 Task: Create New Customer with Customer Name: F&F Japanese Grill, Billing Address Line1: 1393 Camden Street, Billing Address Line2:  Reno, Billing Address Line3:  Nevada 89501
Action: Mouse moved to (154, 36)
Screenshot: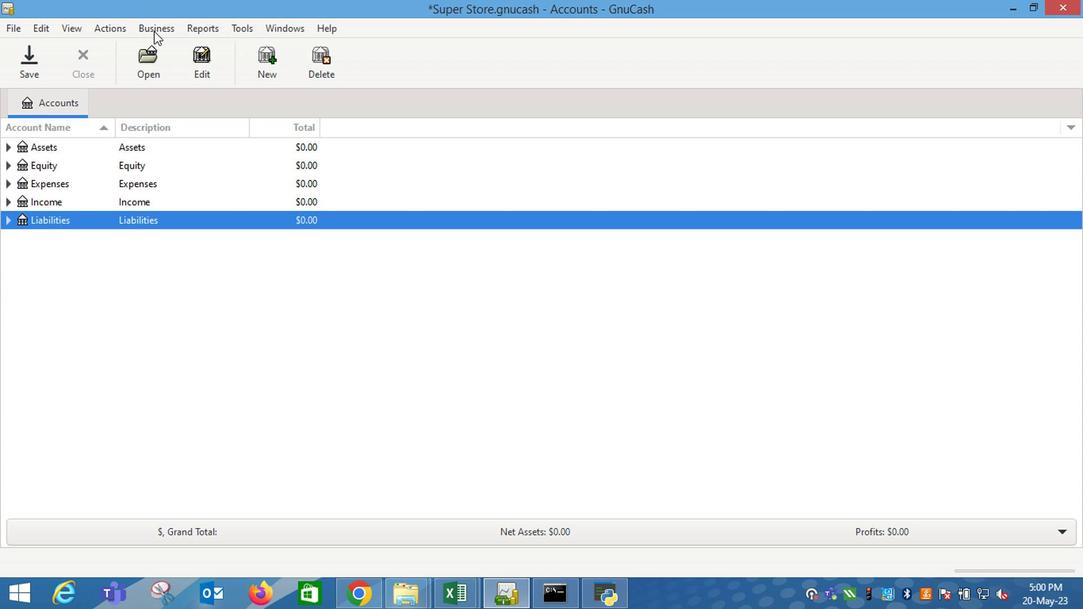 
Action: Mouse pressed left at (154, 36)
Screenshot: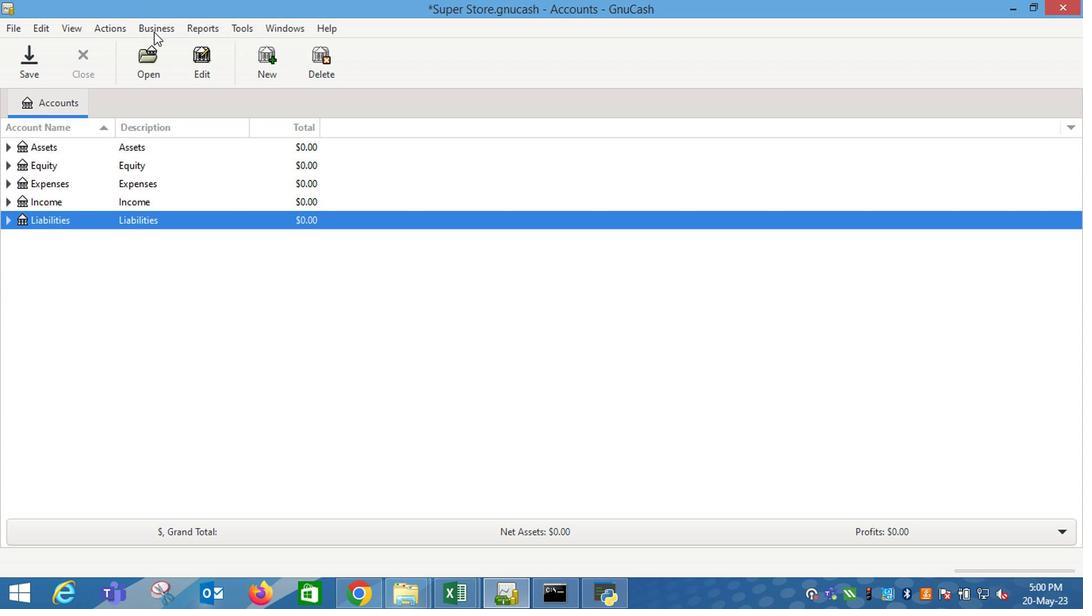 
Action: Mouse moved to (335, 76)
Screenshot: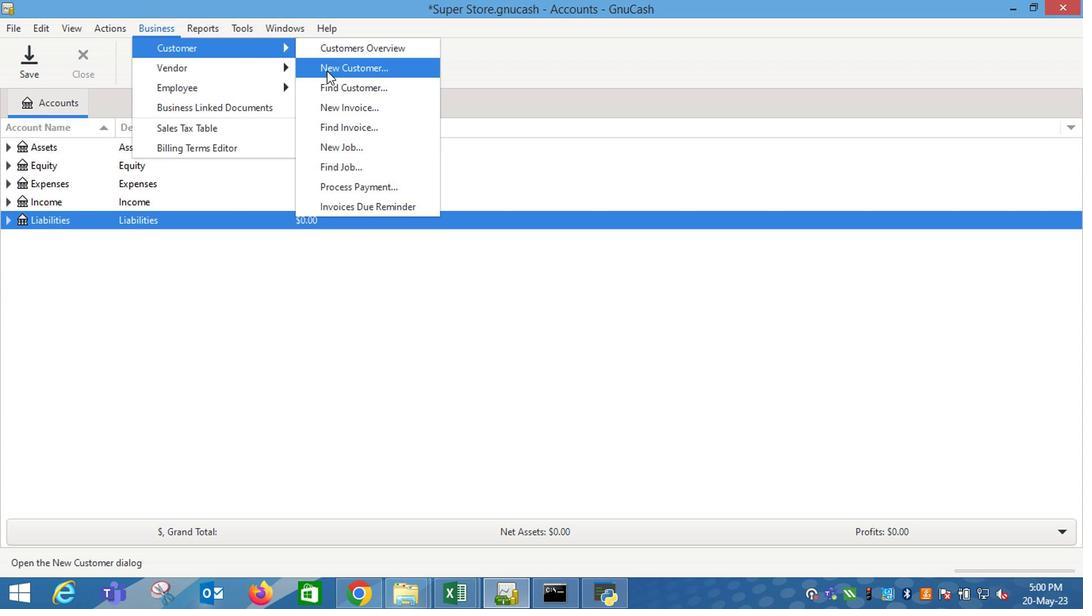 
Action: Mouse pressed left at (335, 76)
Screenshot: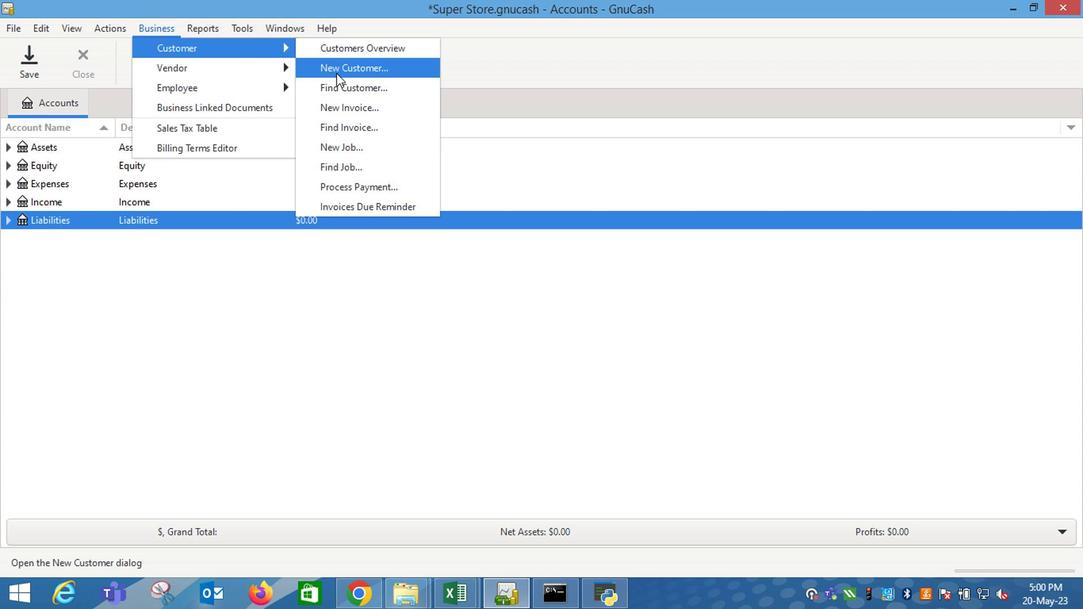 
Action: Key pressed <Key.shift_r>F&F<Key.space><Key.shift_r>Japanese<Key.space><Key.shift_r>Gro<Key.backspace>ill<Key.tab><Key.tab><Key.tab>1393<Key.space><Key.shift_r>Camden<Key.space><Key.shift_r>Street<Key.tab><Key.tab><Key.shift><Key.tab><Key.shift_r>R<Key.tab><Key.shift_r><Key.shift_r>N<Key.tab>
Screenshot: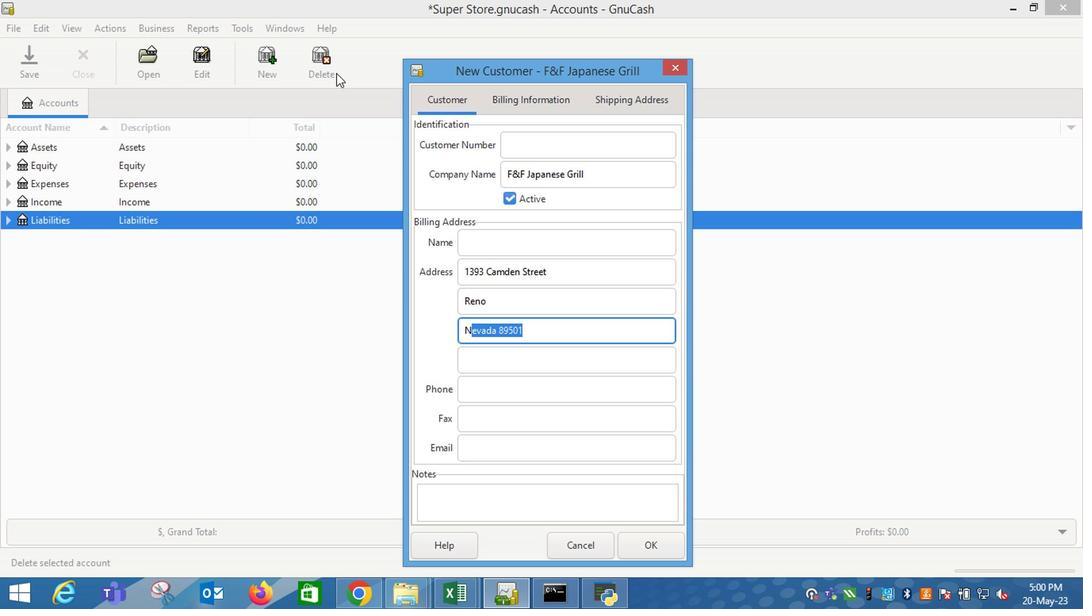 
Action: Mouse moved to (653, 547)
Screenshot: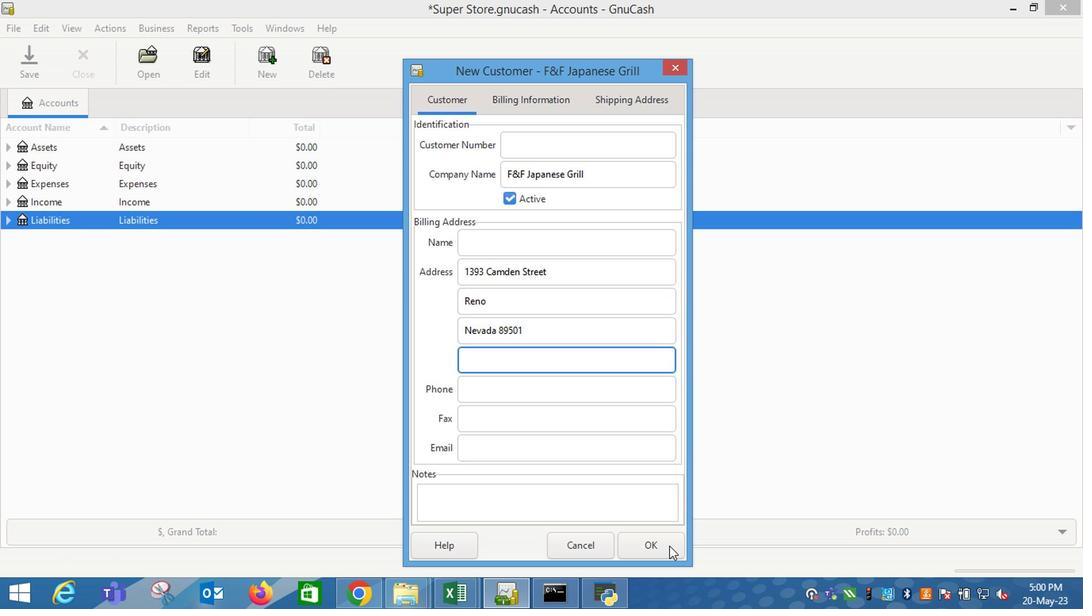 
Action: Mouse pressed left at (653, 547)
Screenshot: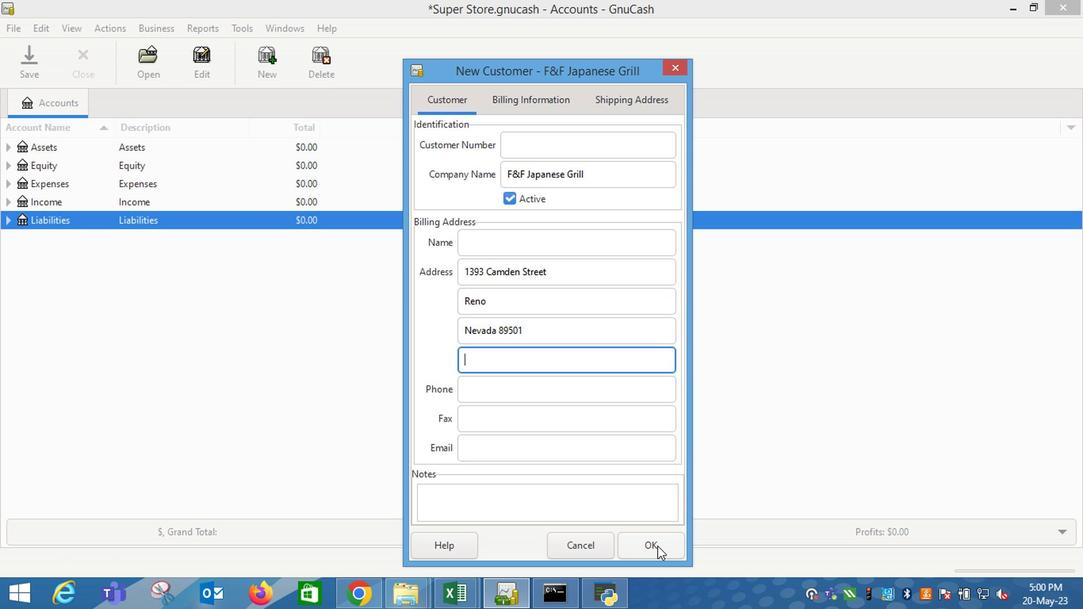 
Action: Mouse moved to (650, 547)
Screenshot: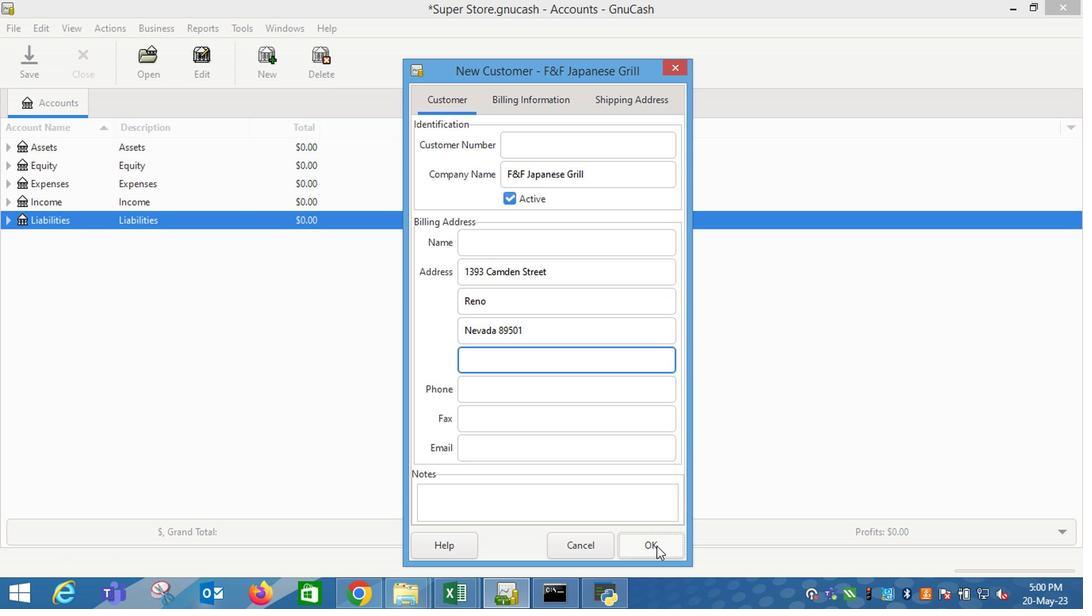 
